 Task: Change comment control to no one.
Action: Mouse moved to (495, 156)
Screenshot: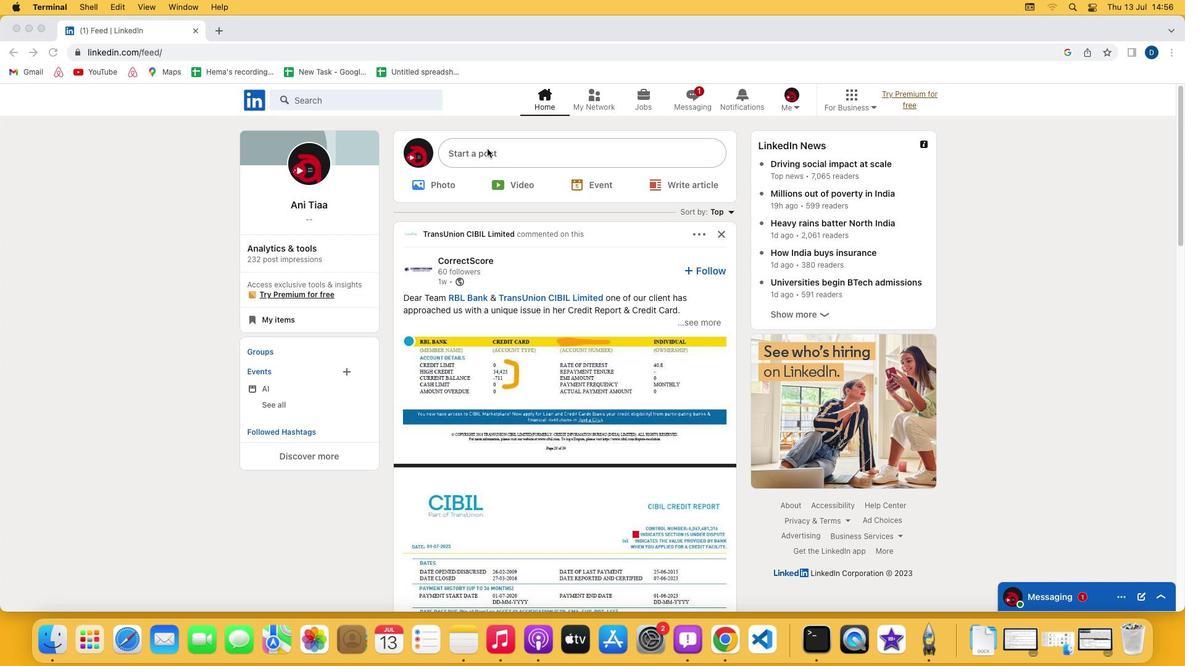
Action: Mouse pressed left at (495, 156)
Screenshot: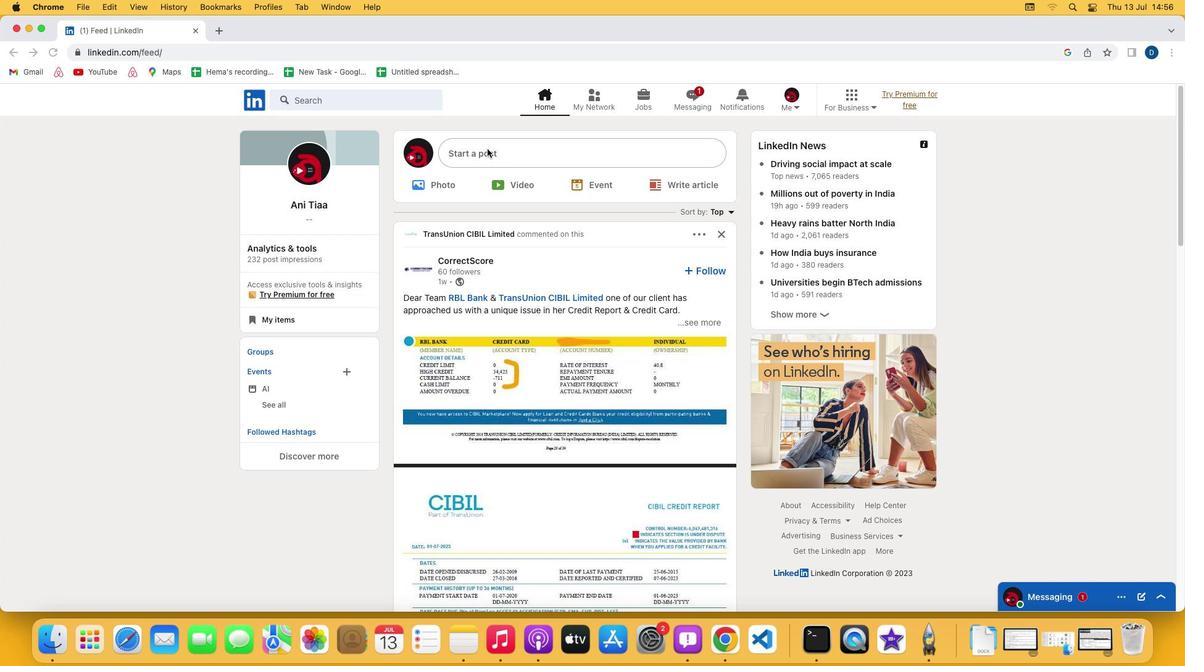 
Action: Mouse pressed left at (495, 156)
Screenshot: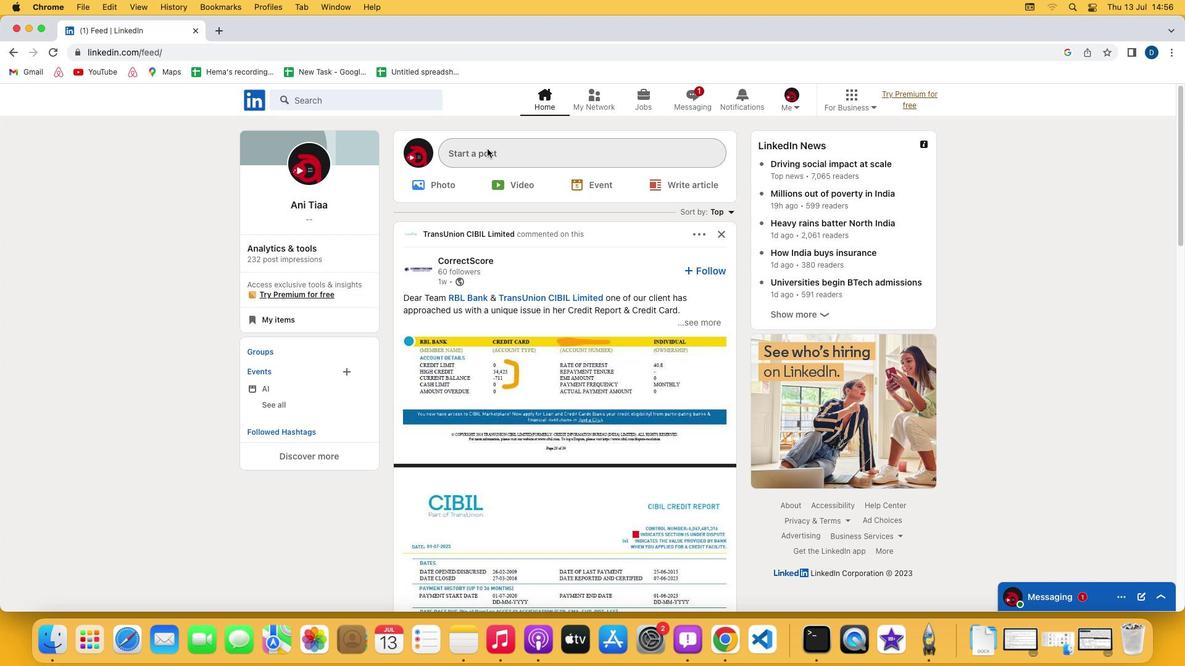 
Action: Mouse moved to (461, 149)
Screenshot: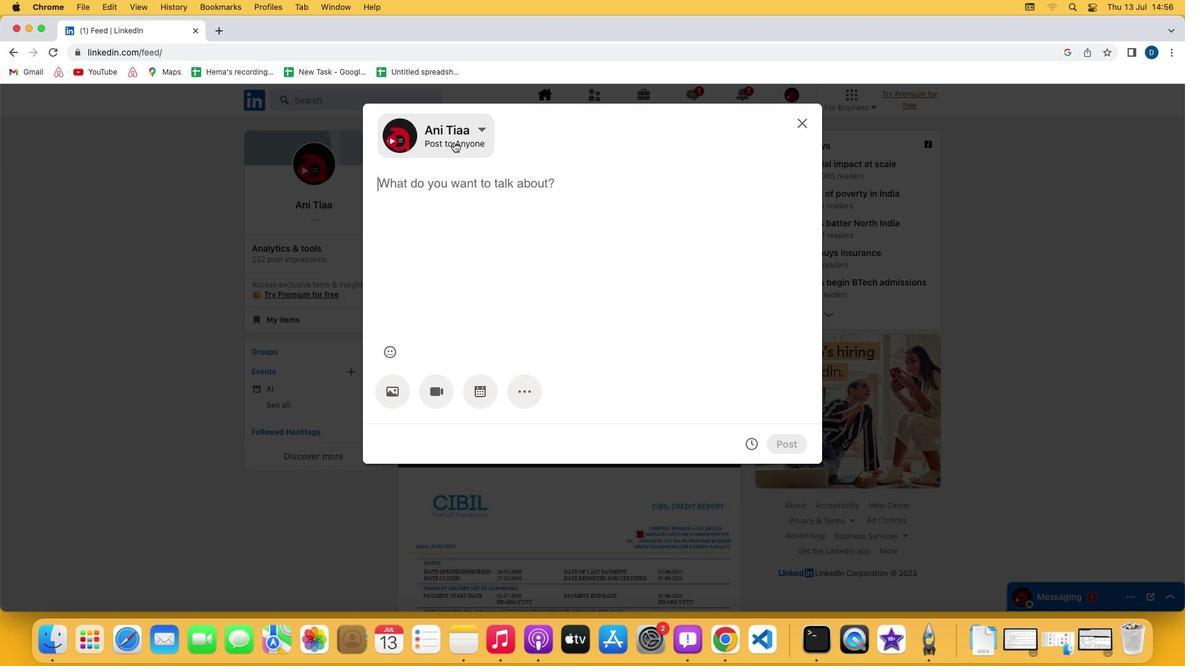 
Action: Mouse pressed left at (461, 149)
Screenshot: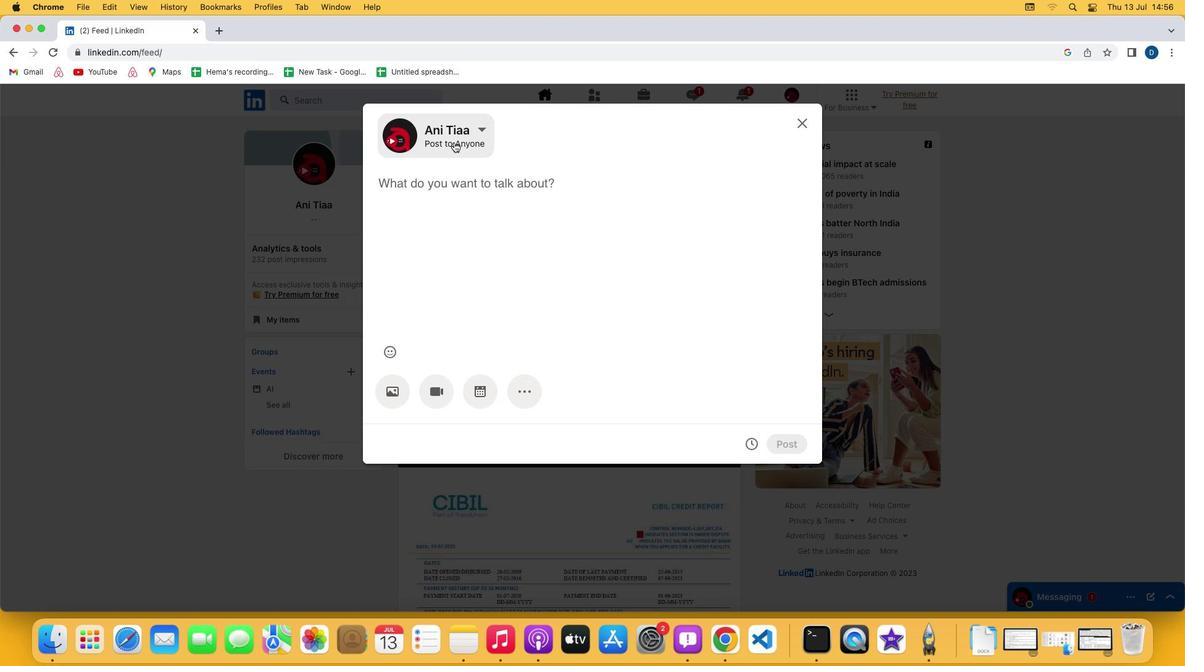 
Action: Mouse moved to (482, 327)
Screenshot: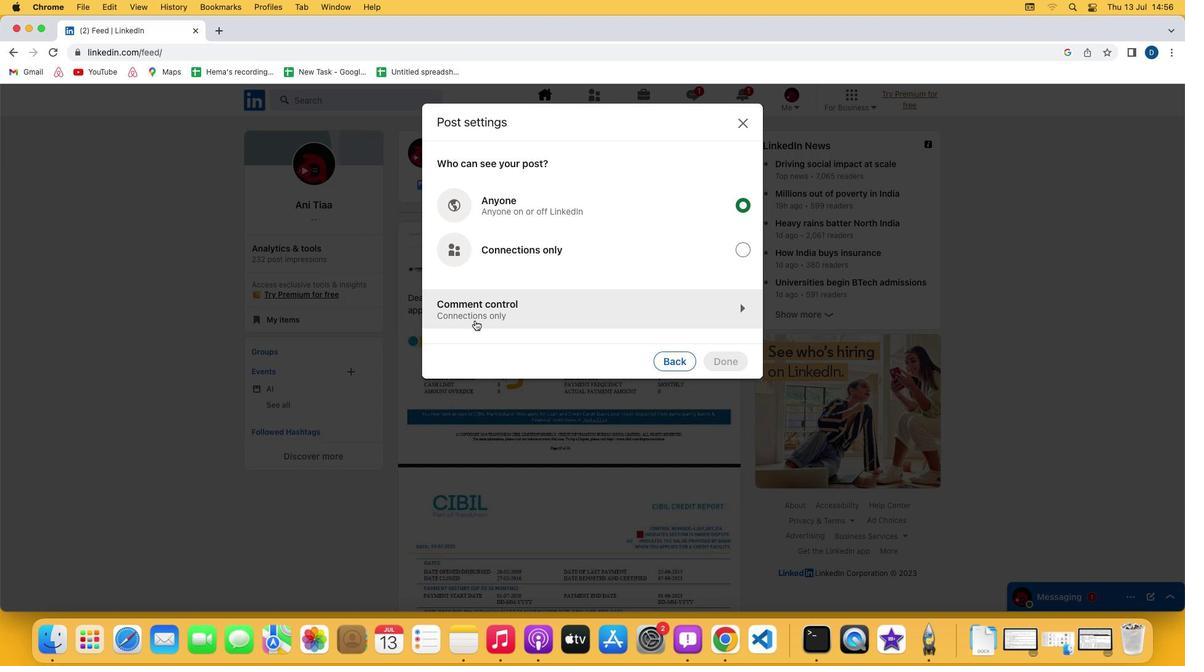 
Action: Mouse pressed left at (482, 327)
Screenshot: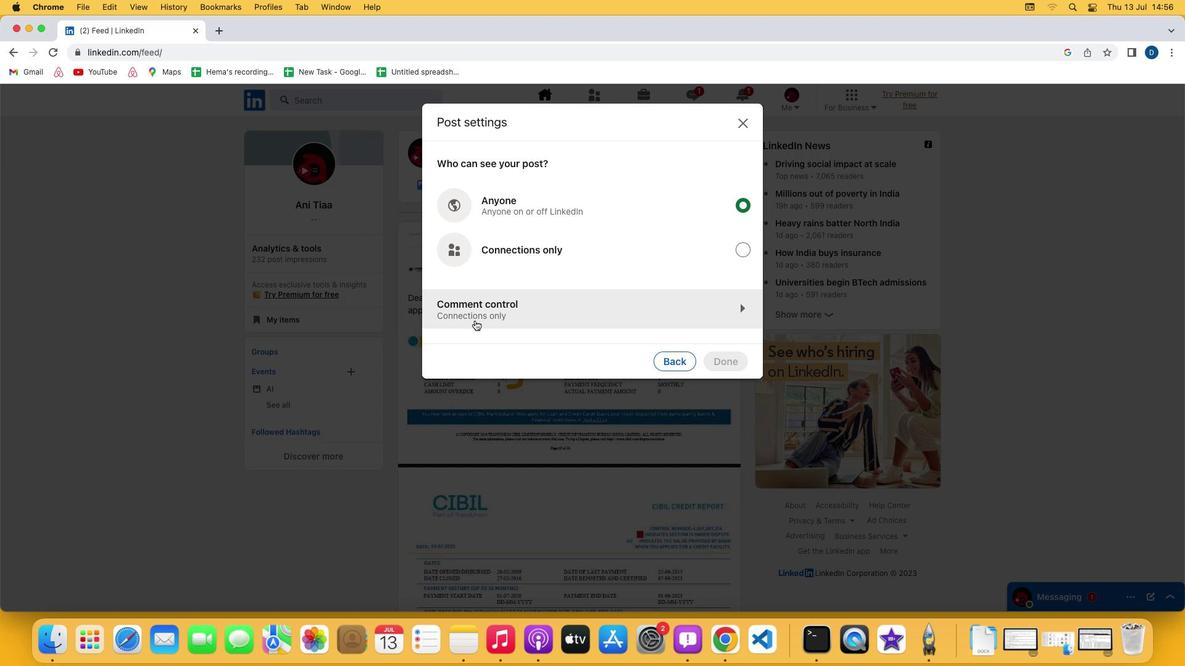 
Action: Mouse moved to (754, 271)
Screenshot: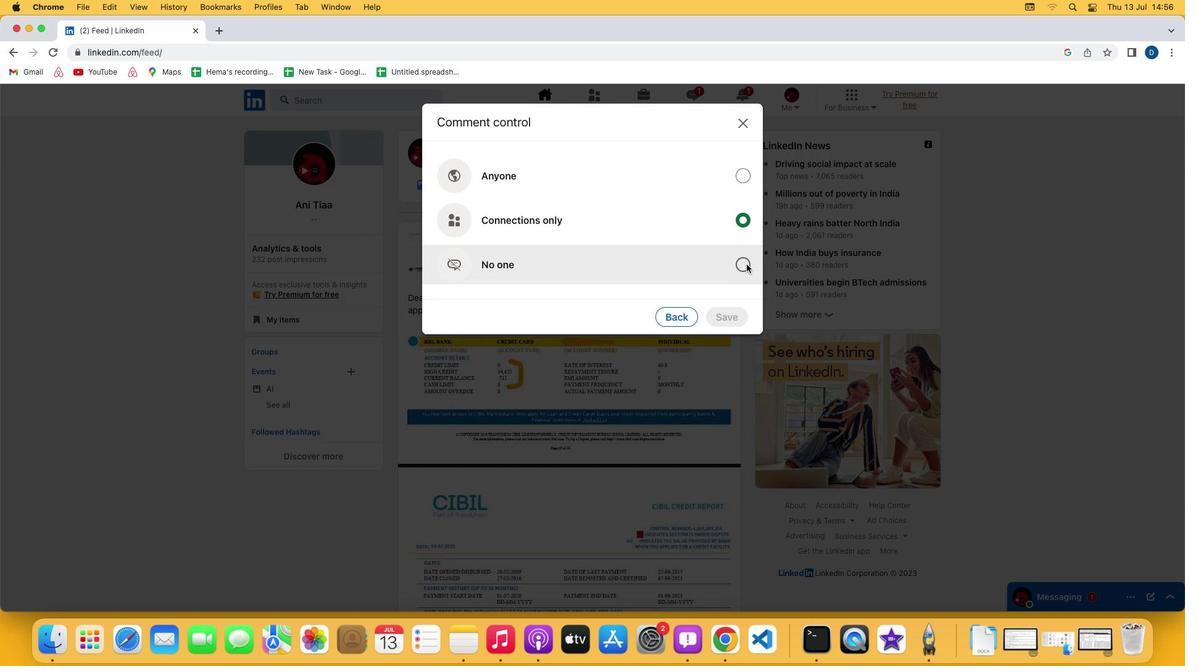 
Action: Mouse pressed left at (754, 271)
Screenshot: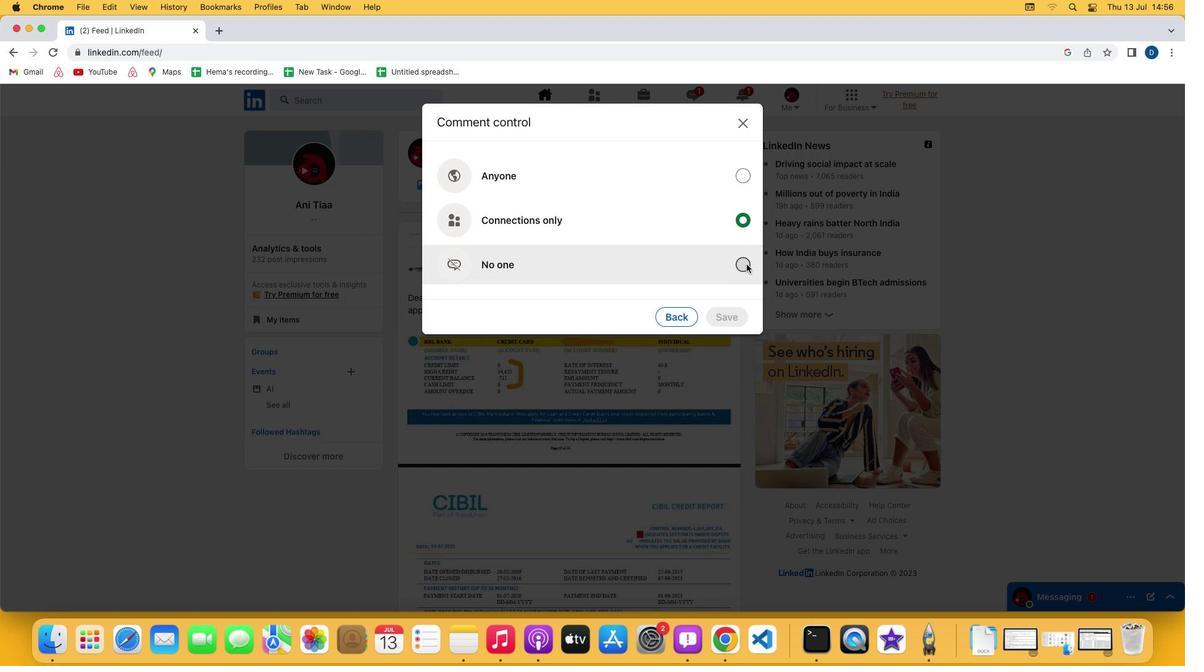 
Action: Mouse moved to (739, 326)
Screenshot: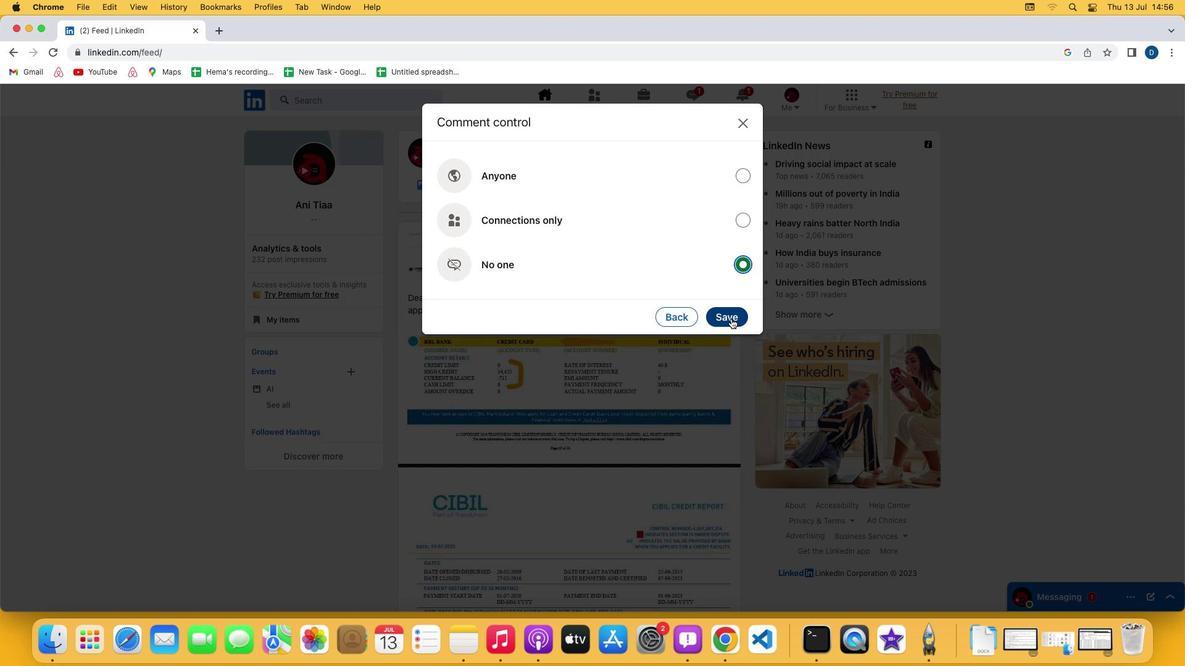 
Action: Mouse pressed left at (739, 326)
Screenshot: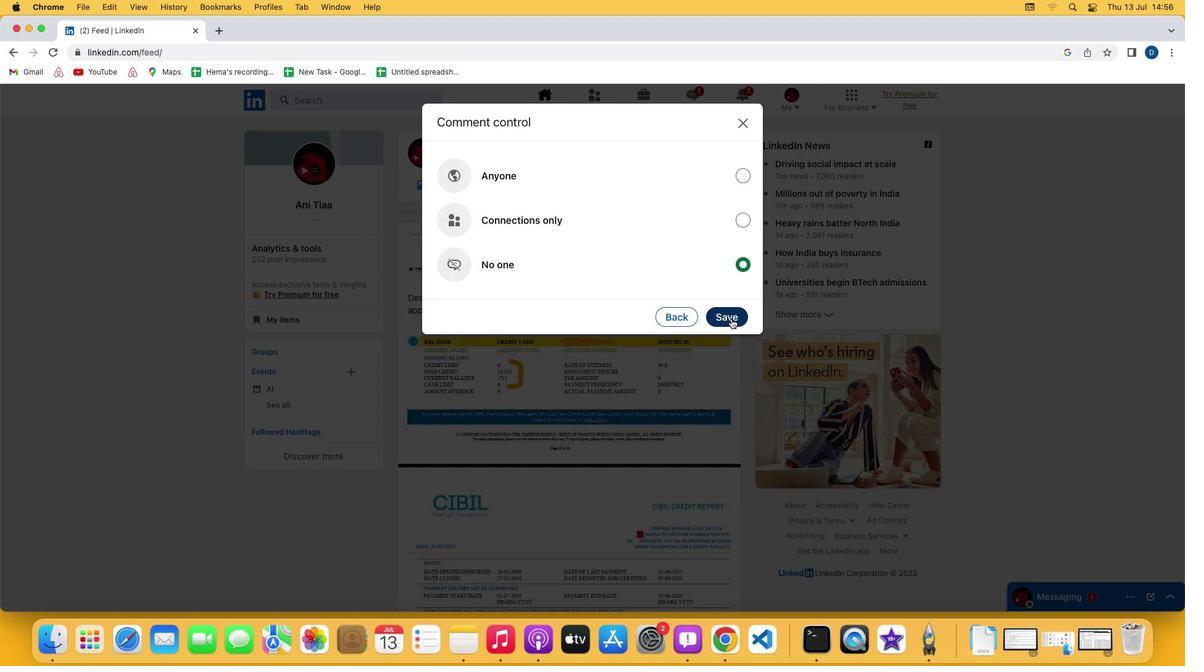 
Action: Mouse moved to (737, 364)
Screenshot: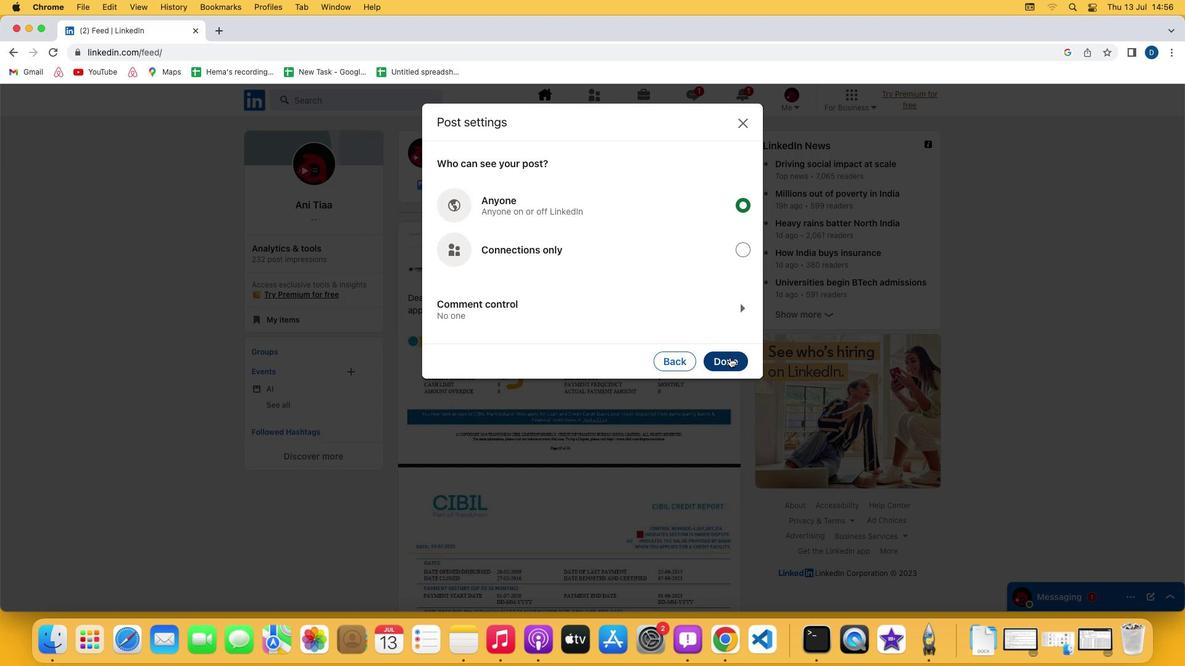 
Action: Mouse pressed left at (737, 364)
Screenshot: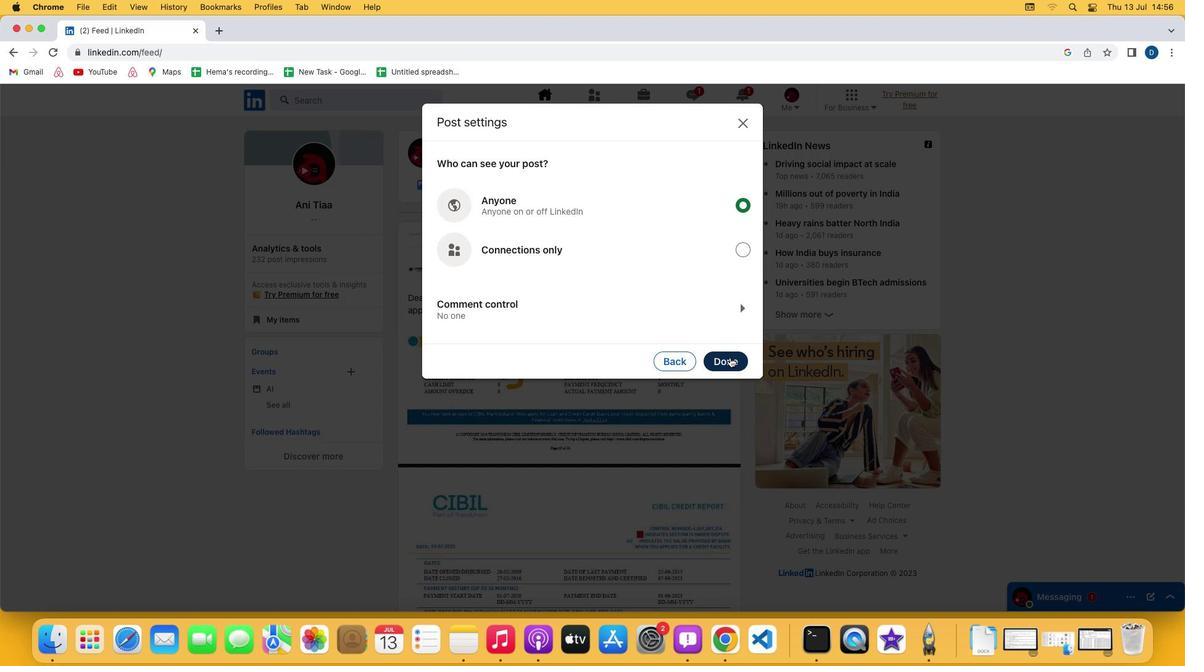 
